 Task: Add a contact to your favorites in Outlook.
Action: Mouse moved to (19, 84)
Screenshot: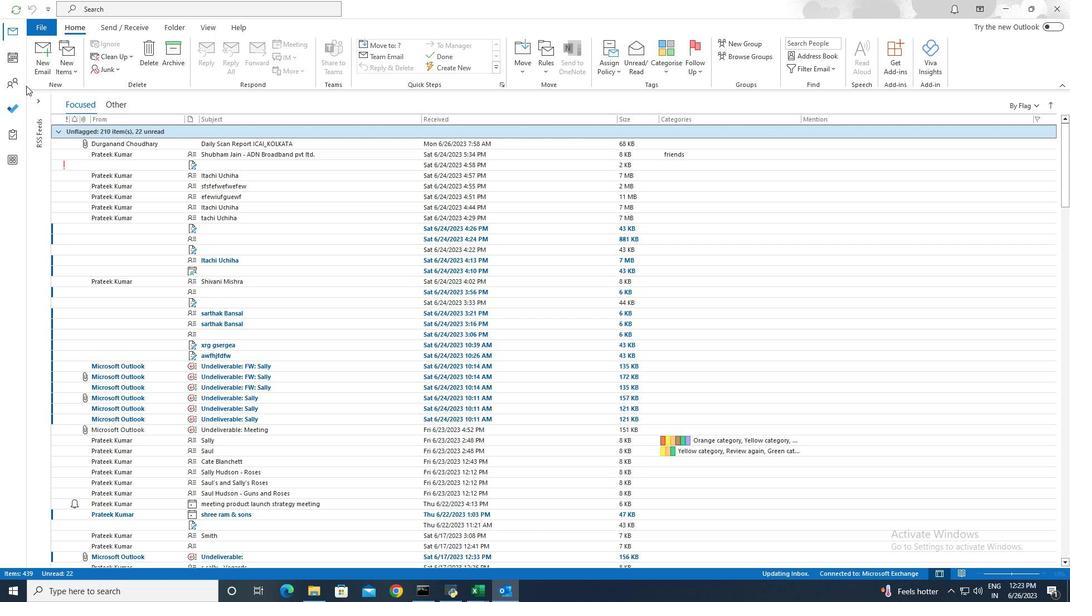 
Action: Mouse pressed left at (19, 84)
Screenshot: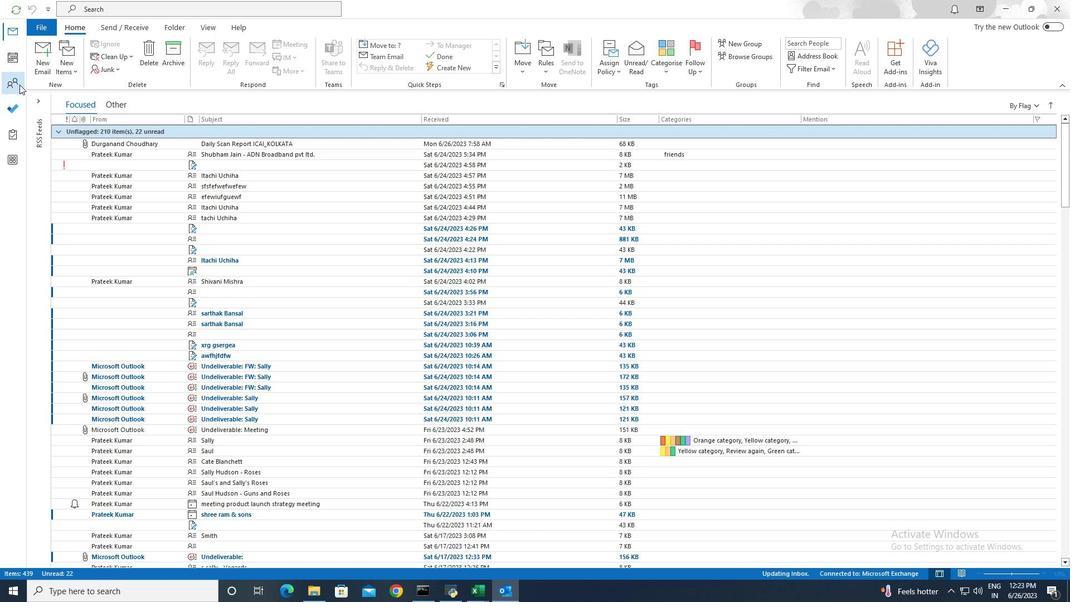 
Action: Mouse moved to (131, 31)
Screenshot: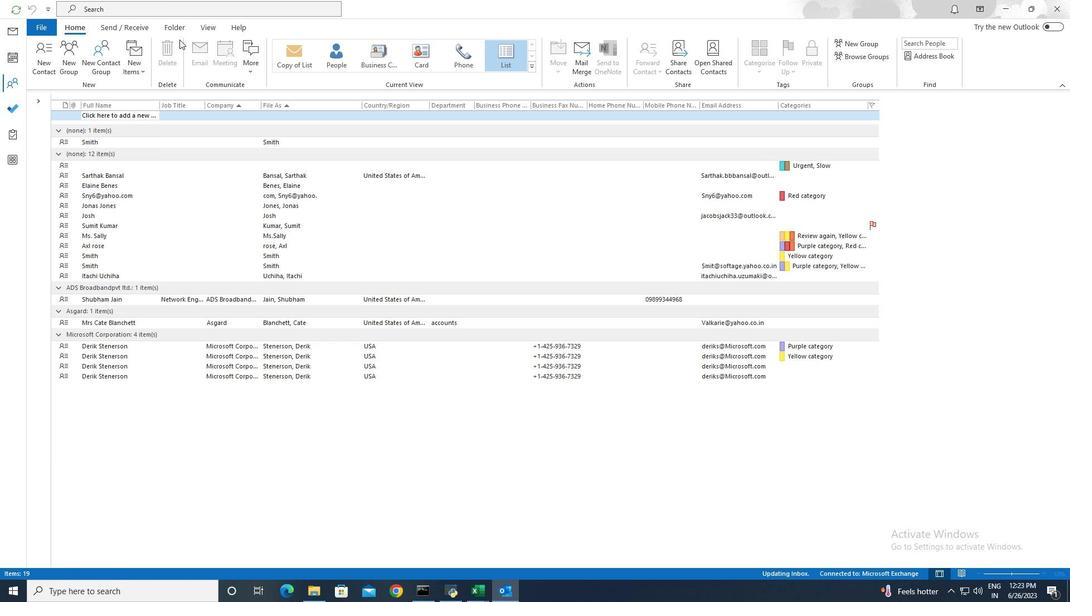 
Action: Mouse pressed left at (131, 31)
Screenshot: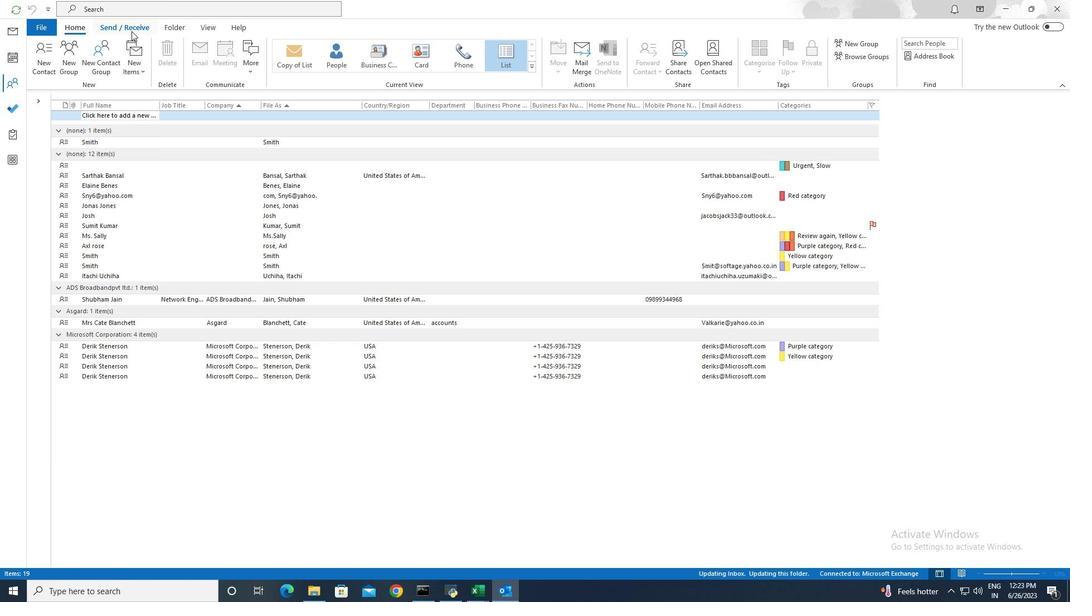
Action: Mouse moved to (214, 73)
Screenshot: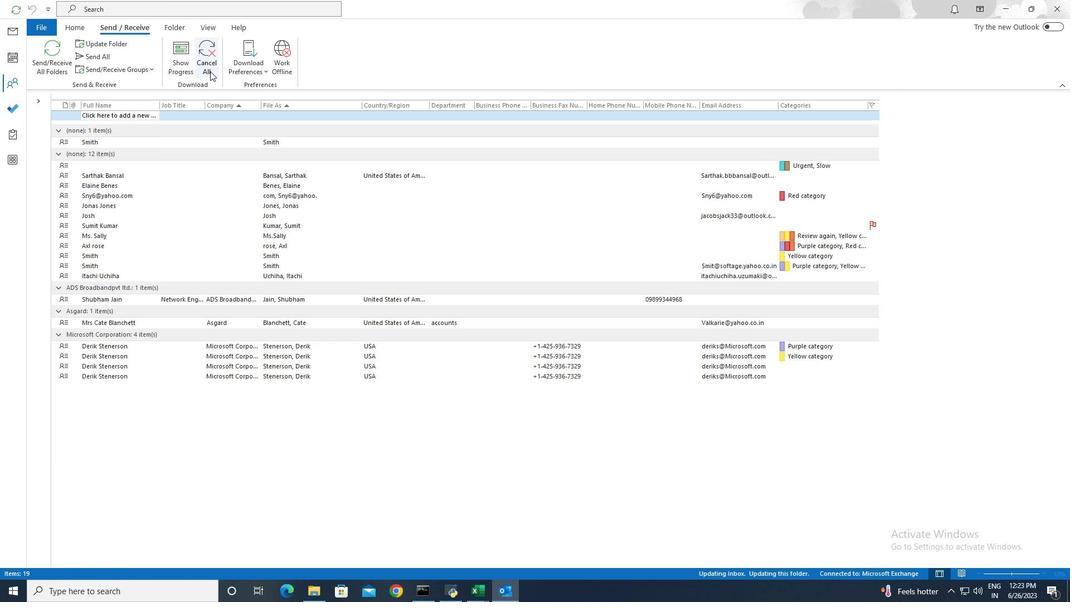 
Action: Mouse pressed left at (214, 73)
Screenshot: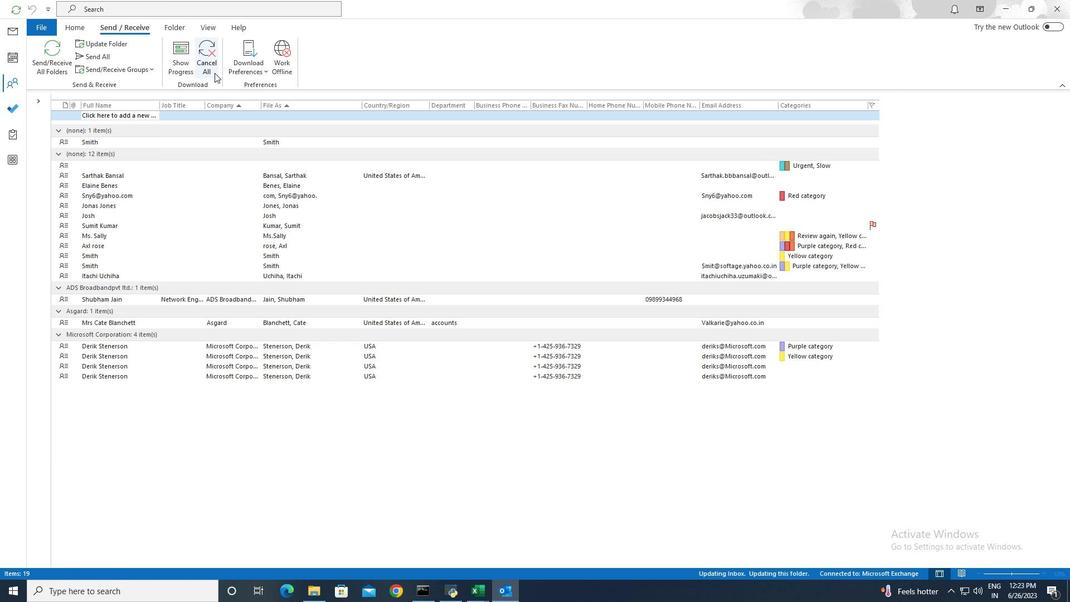 
